 Task: Search email   from Email0090 in folder Folder0090 with a subject Subject0086
Action: Mouse moved to (596, 44)
Screenshot: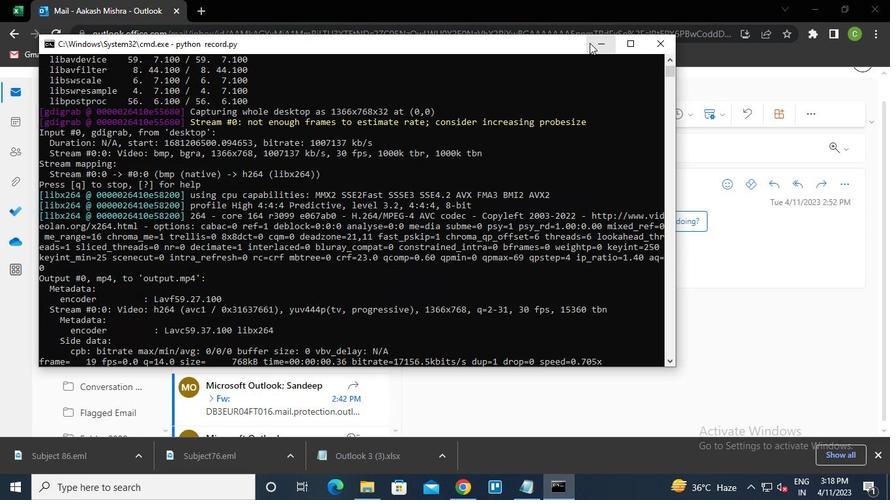 
Action: Mouse pressed left at (596, 44)
Screenshot: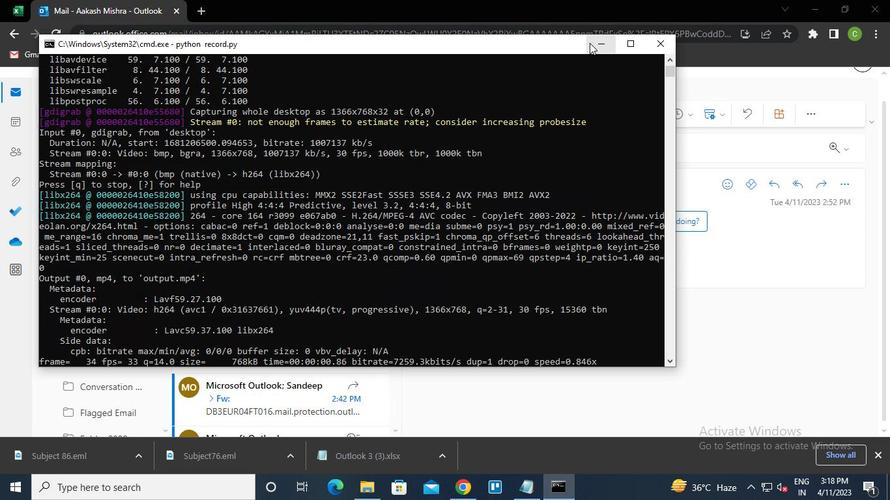 
Action: Mouse moved to (393, 84)
Screenshot: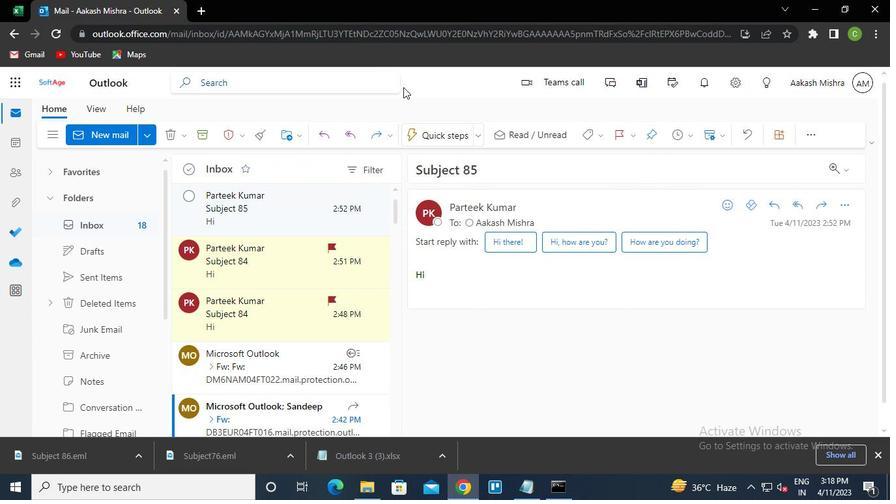 
Action: Mouse pressed left at (393, 84)
Screenshot: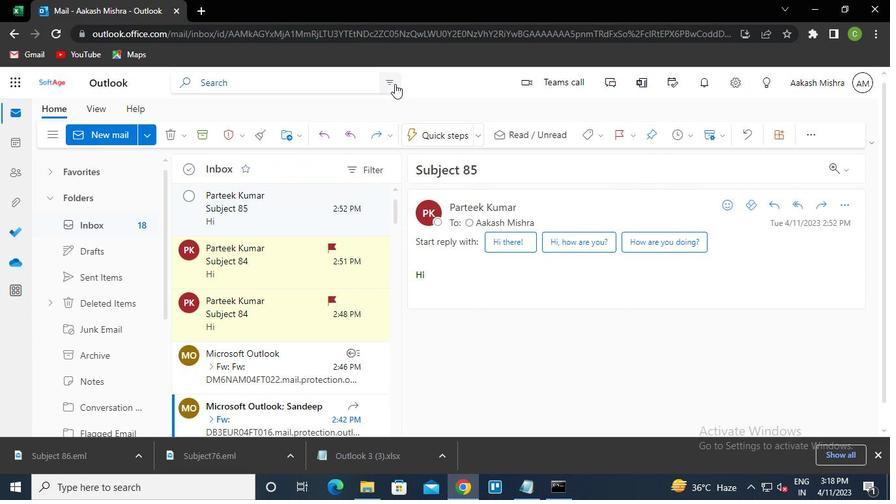 
Action: Mouse moved to (326, 108)
Screenshot: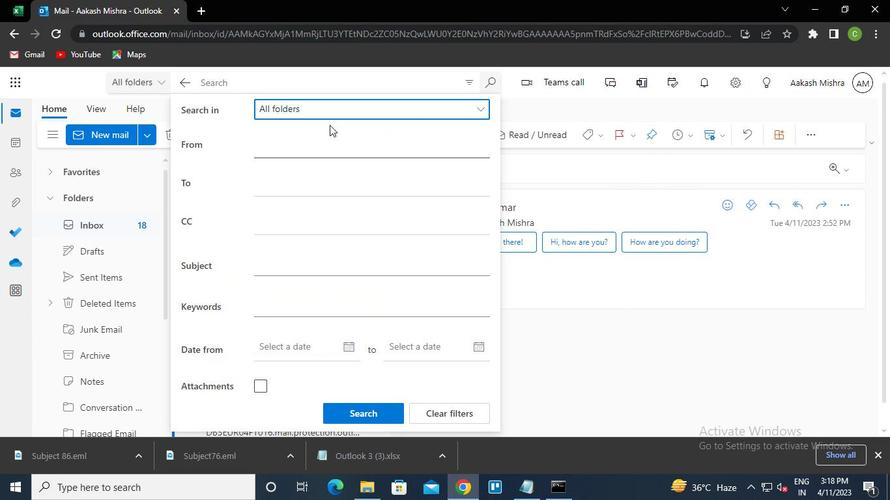 
Action: Mouse pressed left at (326, 108)
Screenshot: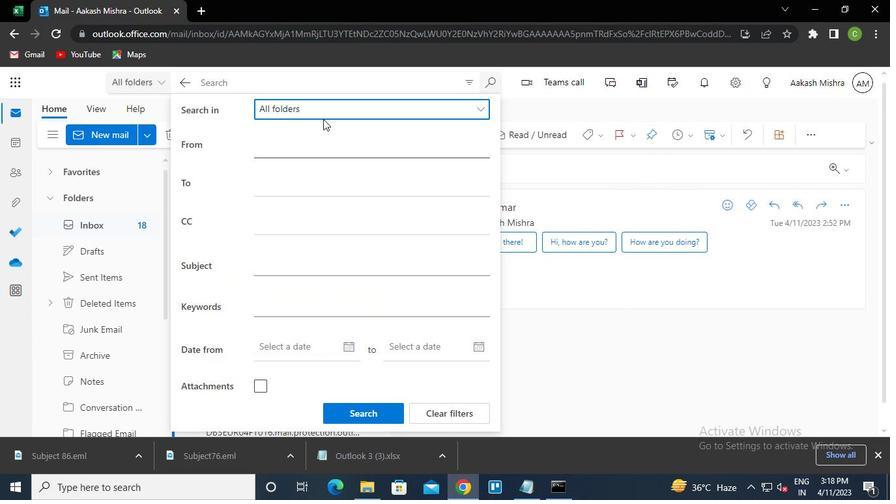 
Action: Mouse moved to (313, 245)
Screenshot: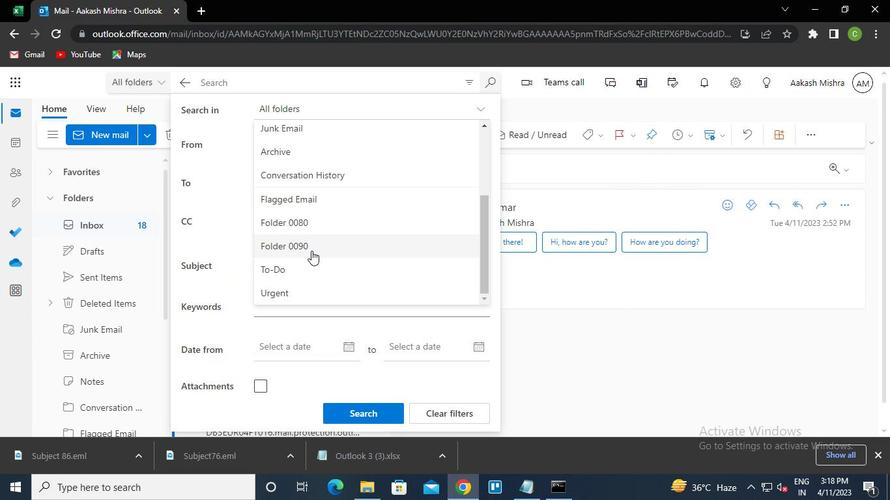 
Action: Mouse pressed left at (313, 245)
Screenshot: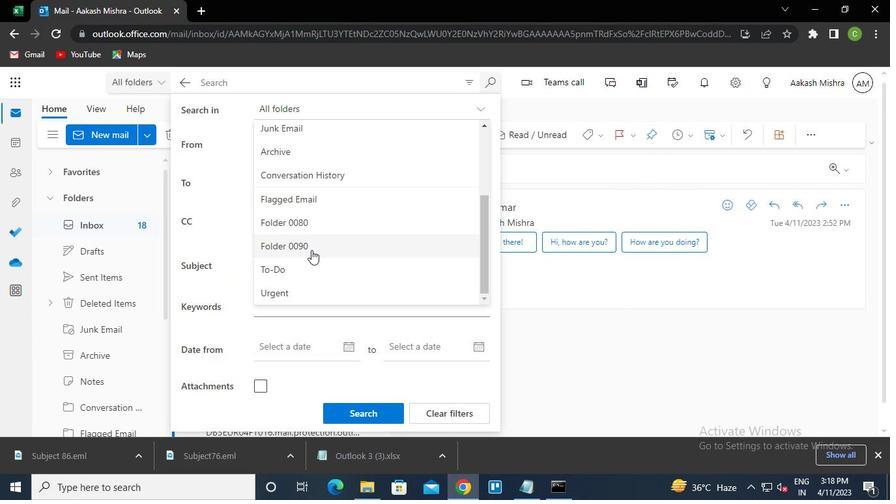 
Action: Mouse moved to (286, 273)
Screenshot: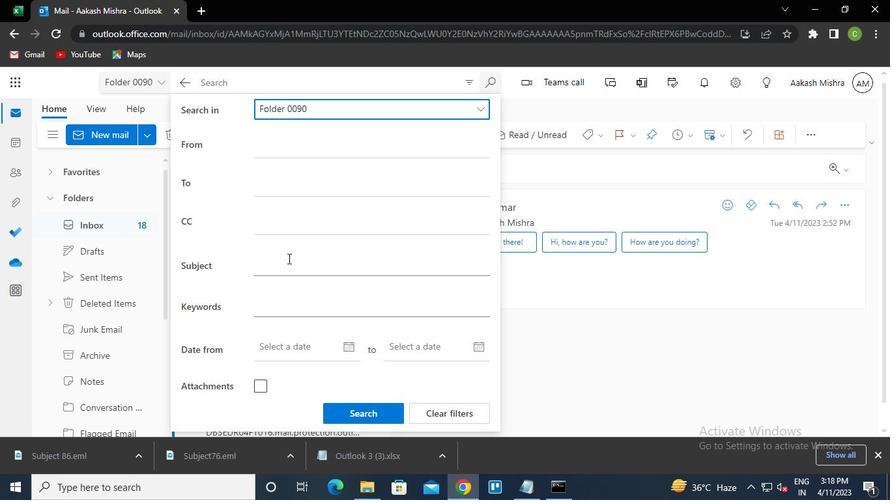 
Action: Mouse pressed left at (286, 273)
Screenshot: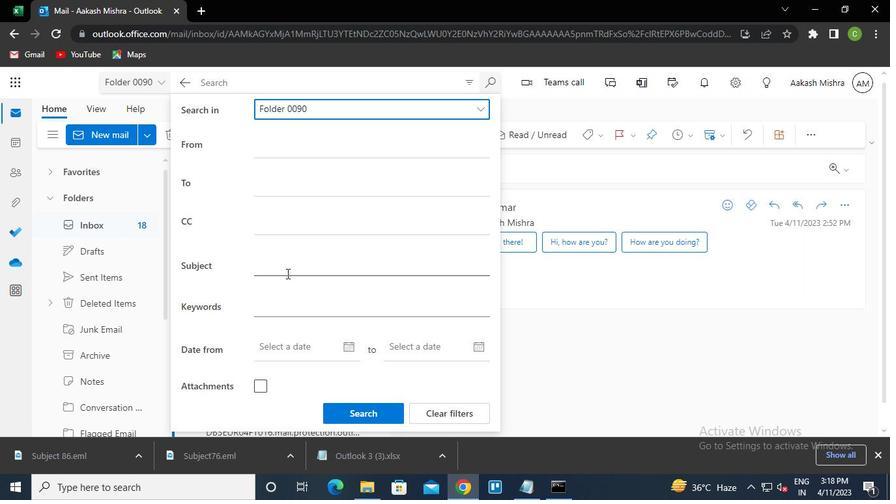 
Action: Mouse moved to (292, 269)
Screenshot: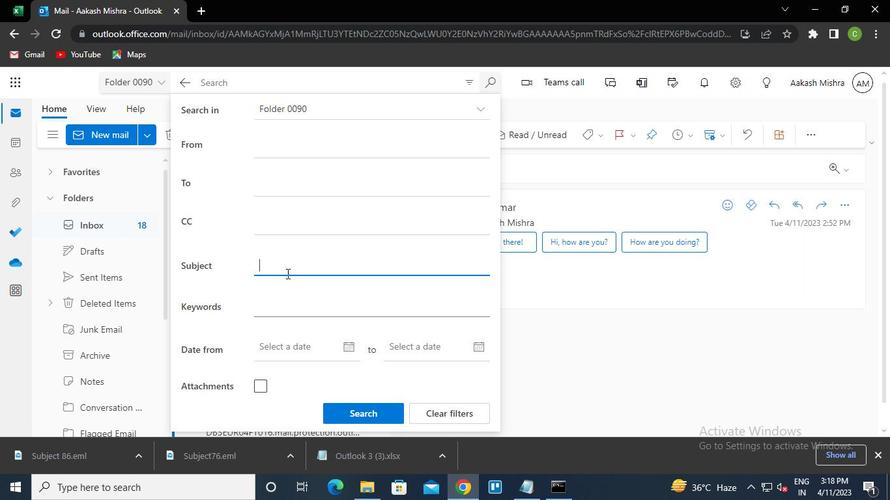 
Action: Keyboard Key.caps_lock
Screenshot: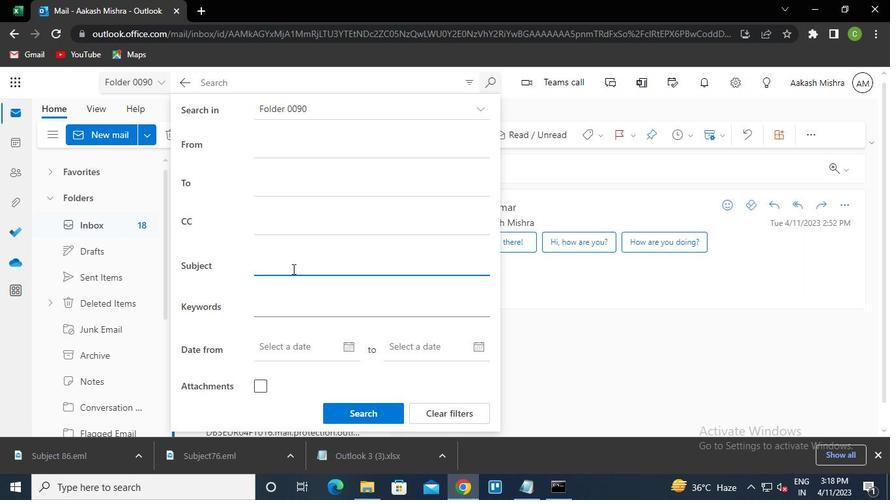 
Action: Keyboard s
Screenshot: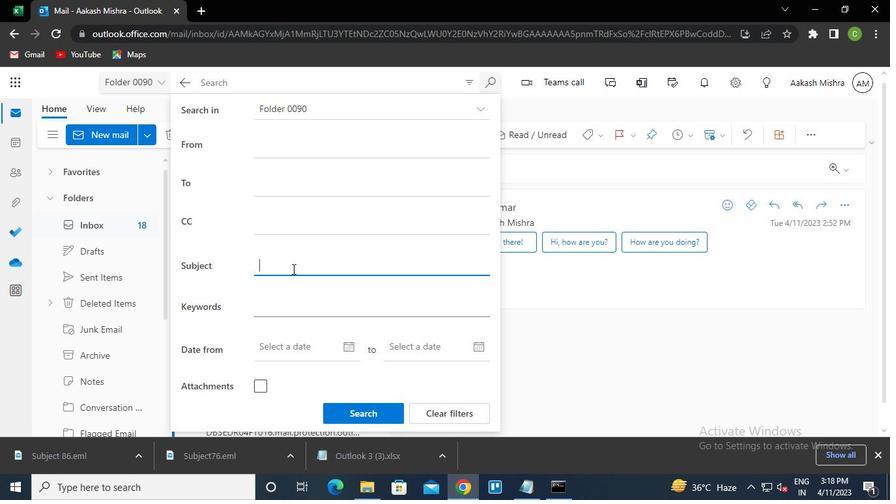 
Action: Keyboard Key.caps_lock
Screenshot: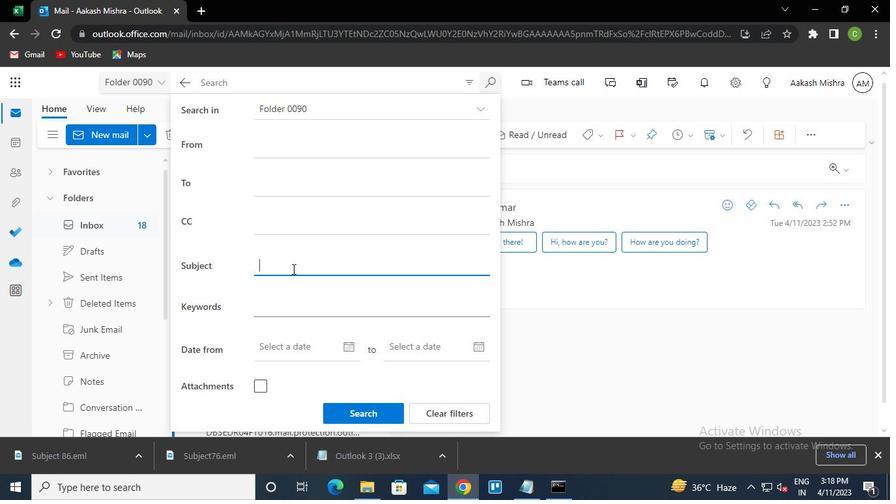 
Action: Keyboard u
Screenshot: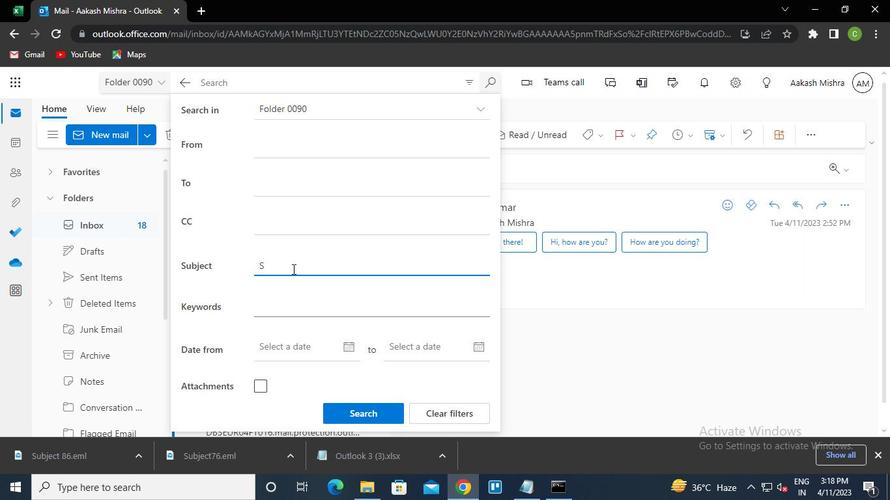 
Action: Keyboard b
Screenshot: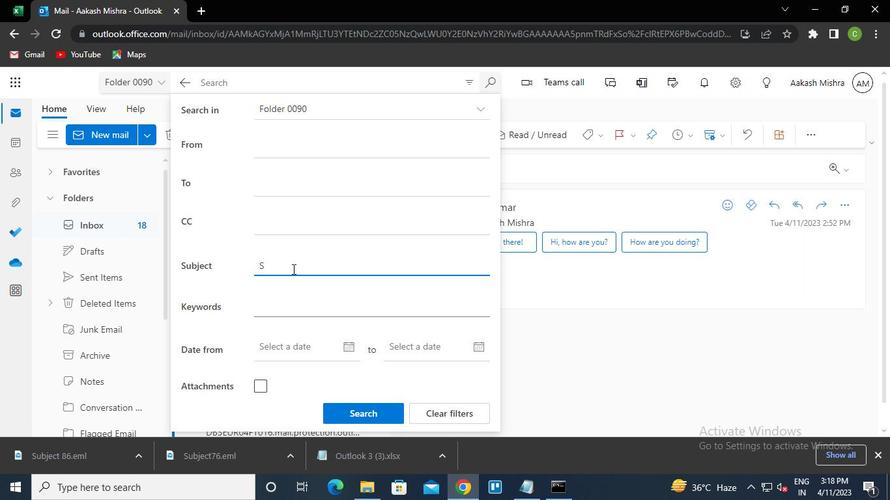 
Action: Keyboard j
Screenshot: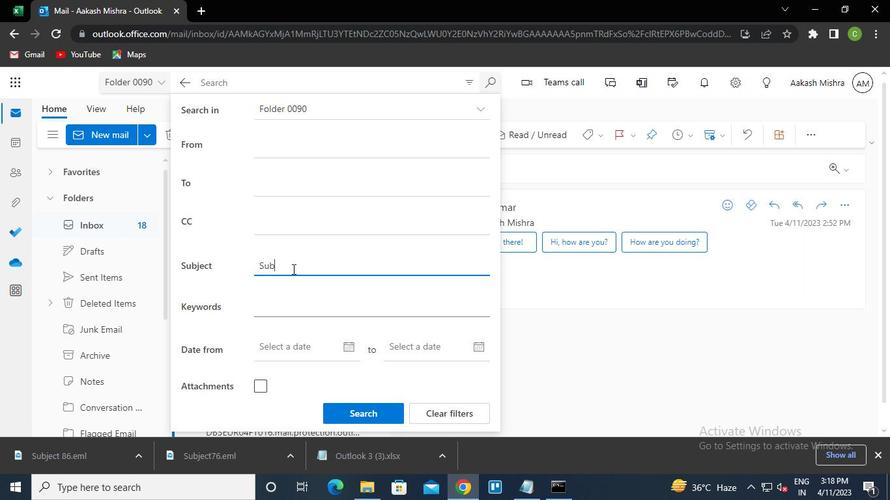 
Action: Keyboard e
Screenshot: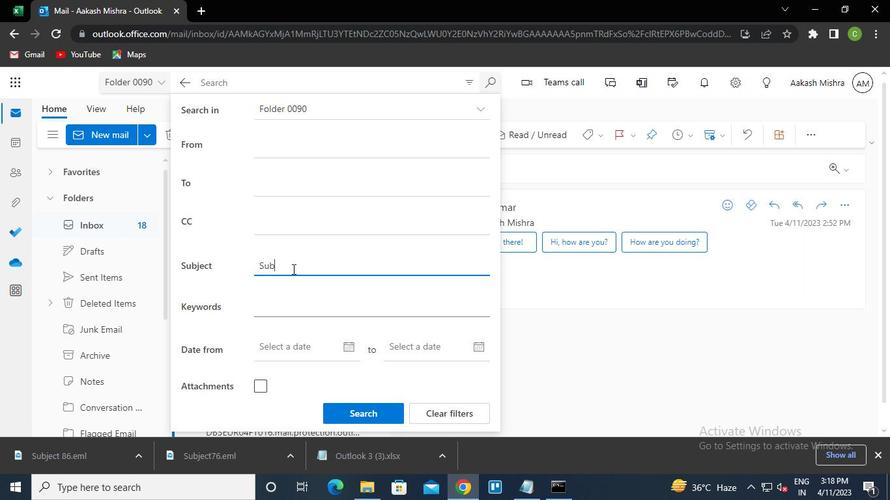 
Action: Keyboard c
Screenshot: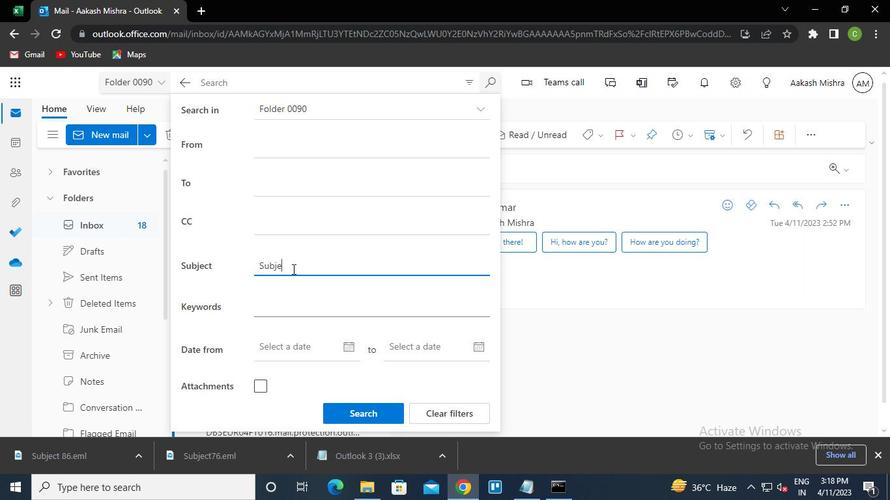 
Action: Keyboard t
Screenshot: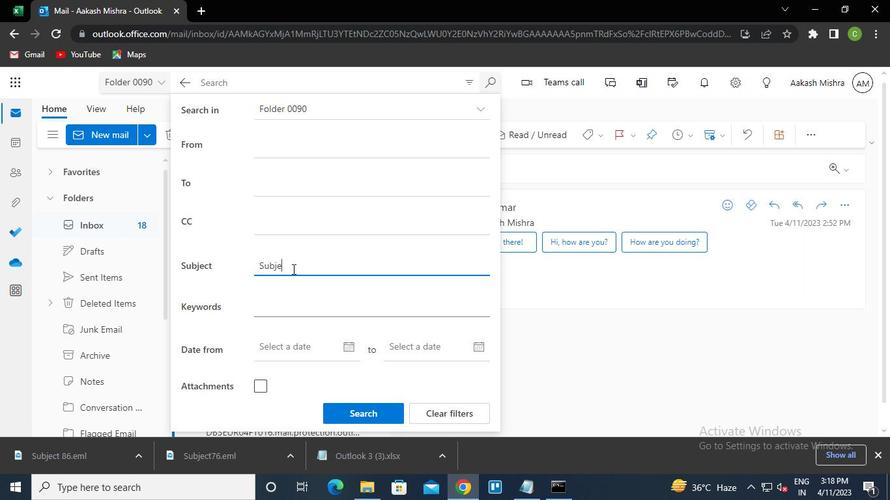 
Action: Keyboard Key.space
Screenshot: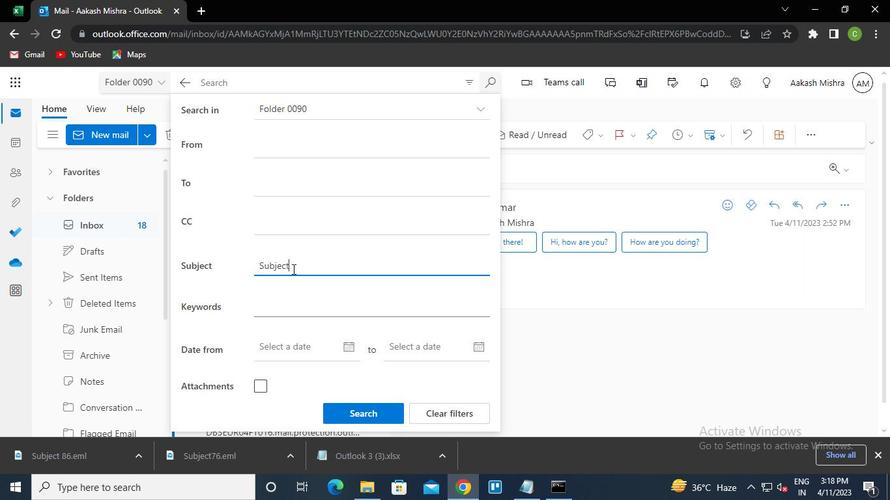 
Action: Keyboard <104>
Screenshot: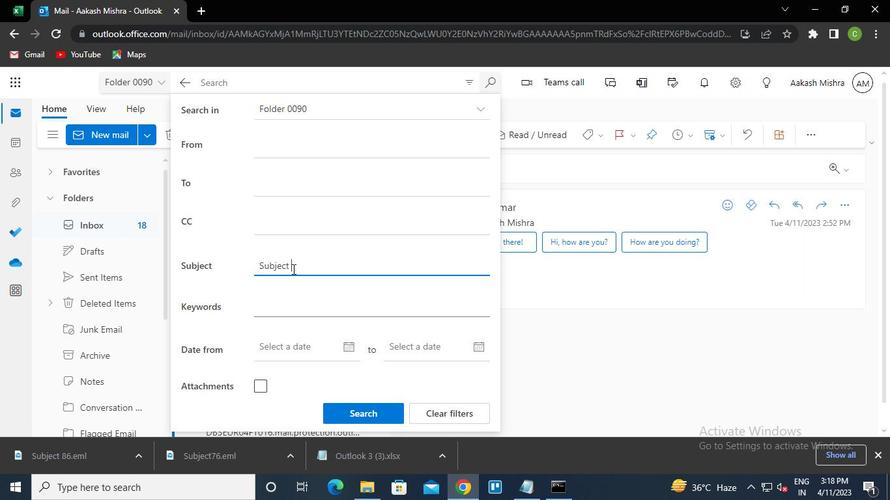 
Action: Keyboard <102>
Screenshot: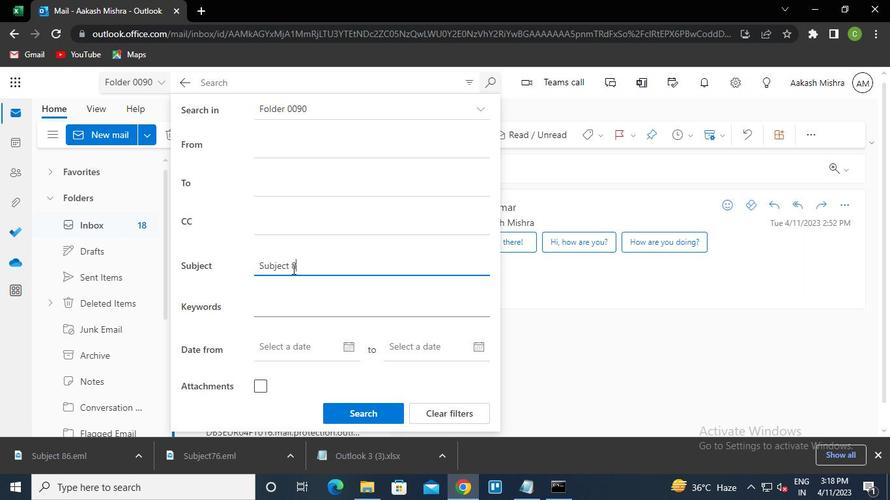 
Action: Mouse moved to (373, 409)
Screenshot: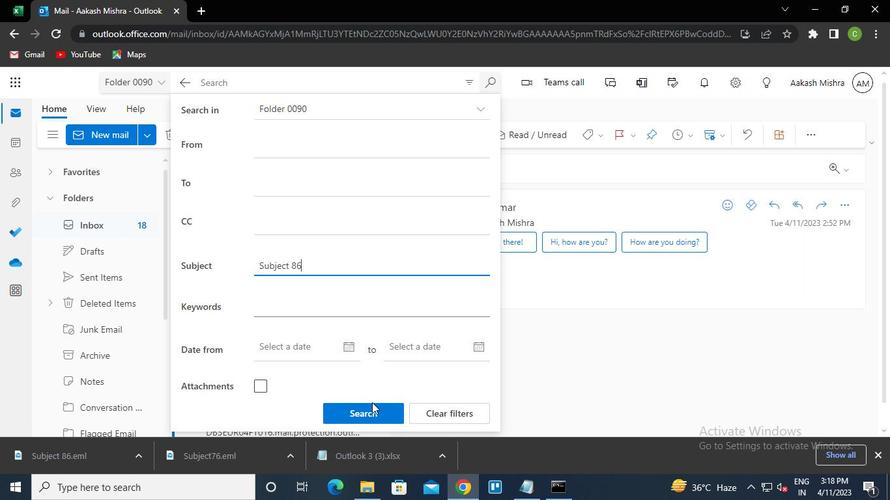 
Action: Mouse pressed left at (373, 409)
Screenshot: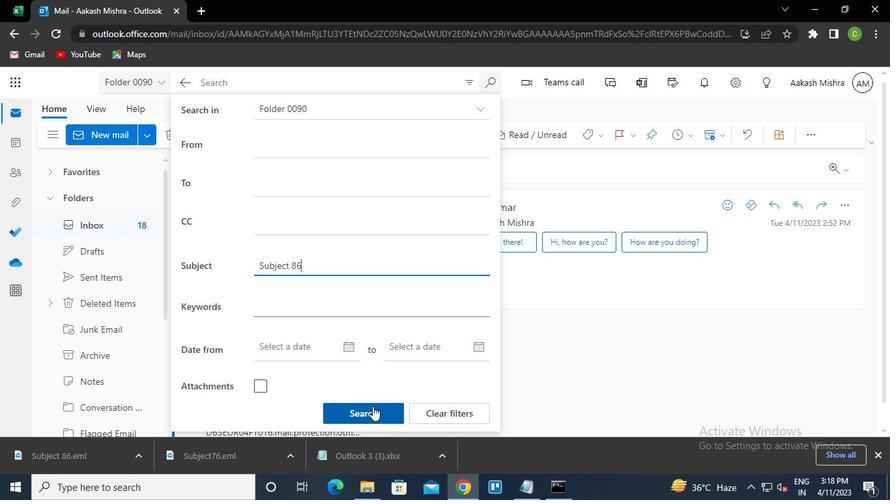 
Action: Mouse moved to (273, 241)
Screenshot: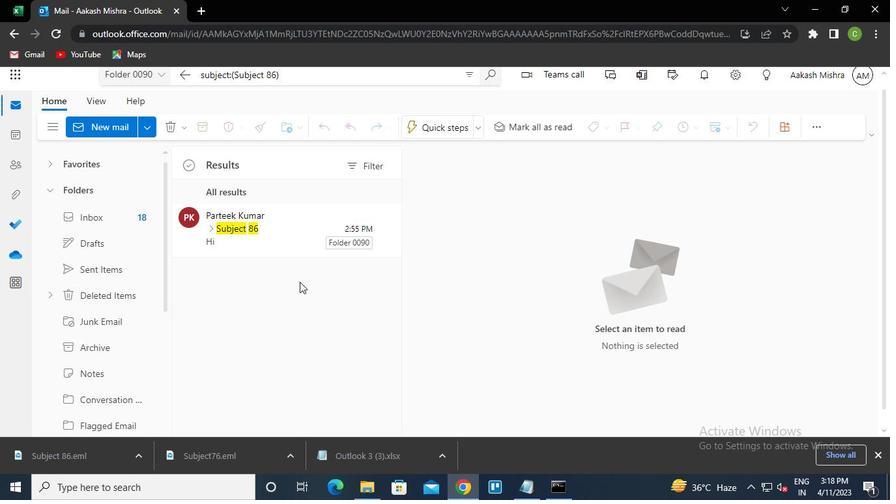 
Action: Mouse pressed left at (273, 241)
Screenshot: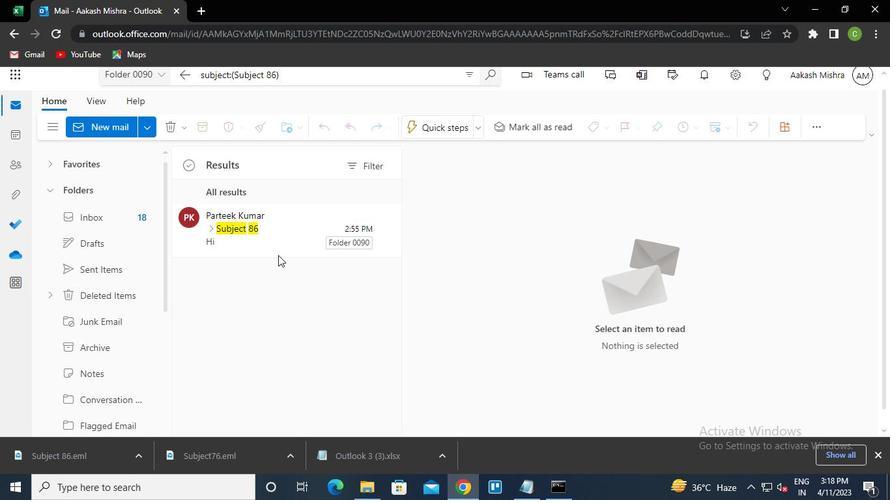 
Action: Mouse moved to (568, 493)
Screenshot: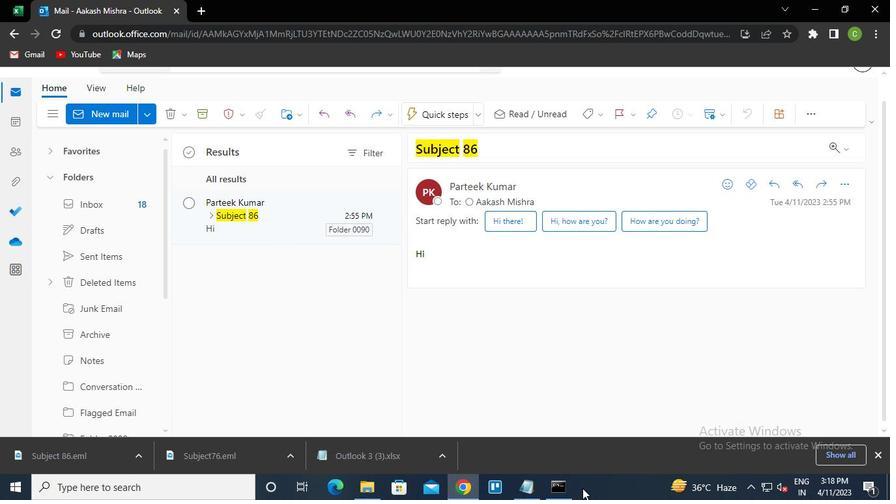 
Action: Mouse pressed left at (568, 493)
Screenshot: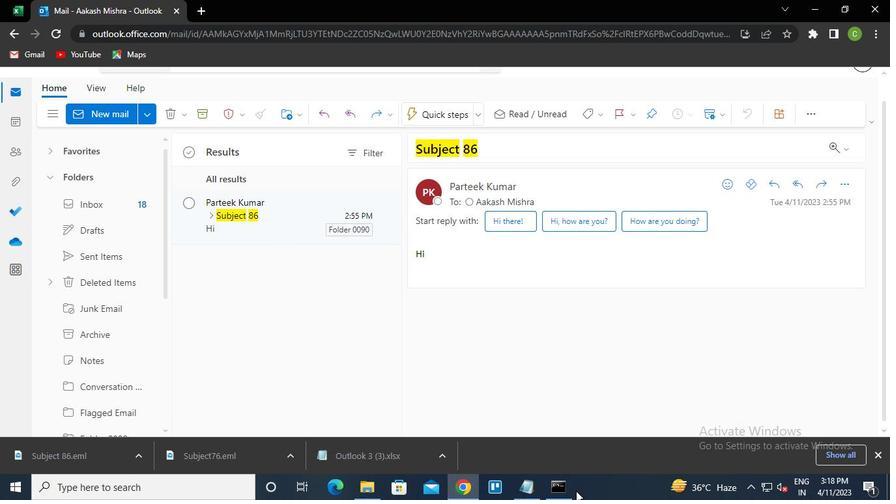 
Action: Mouse moved to (668, 45)
Screenshot: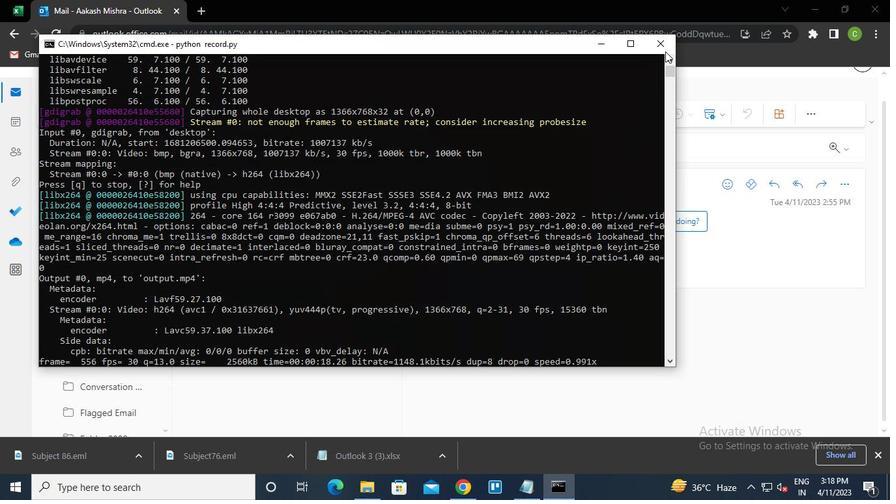 
Action: Mouse pressed left at (668, 45)
Screenshot: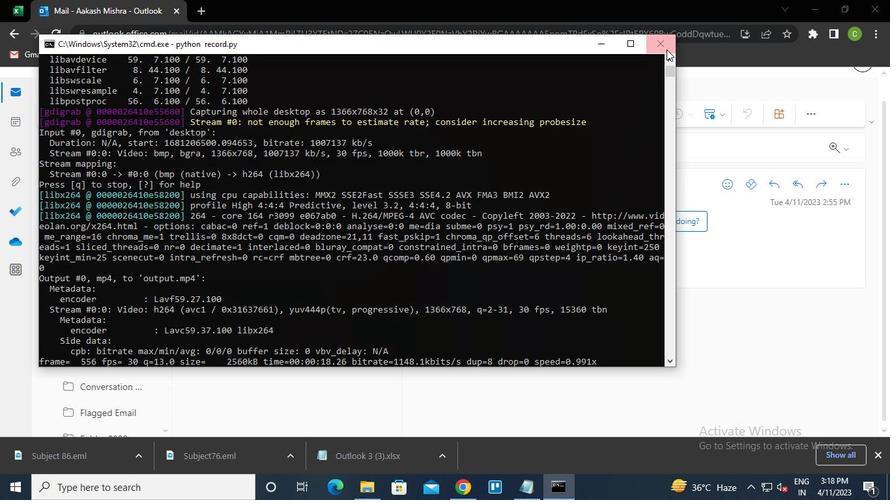 
Action: Mouse moved to (667, 45)
Screenshot: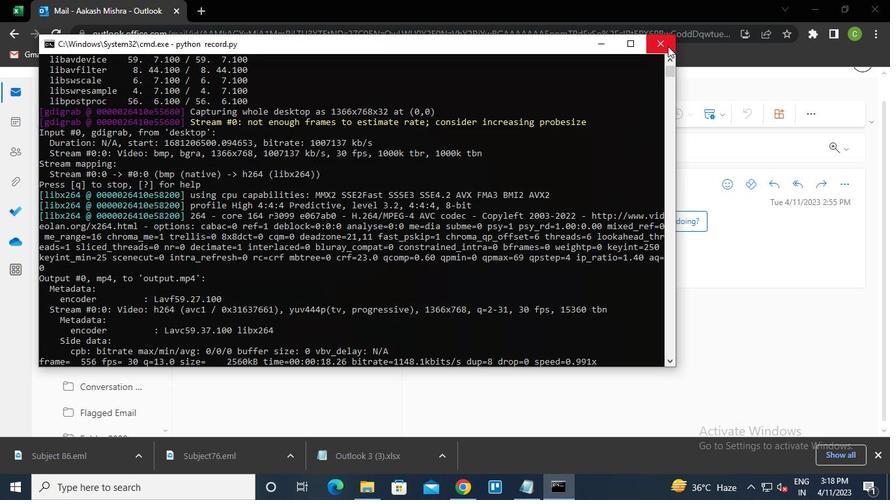 
